 Task: Create a due date automation trigger when advanced on, the moment a card is due add fields without custom field "Resume" checked.
Action: Mouse moved to (837, 250)
Screenshot: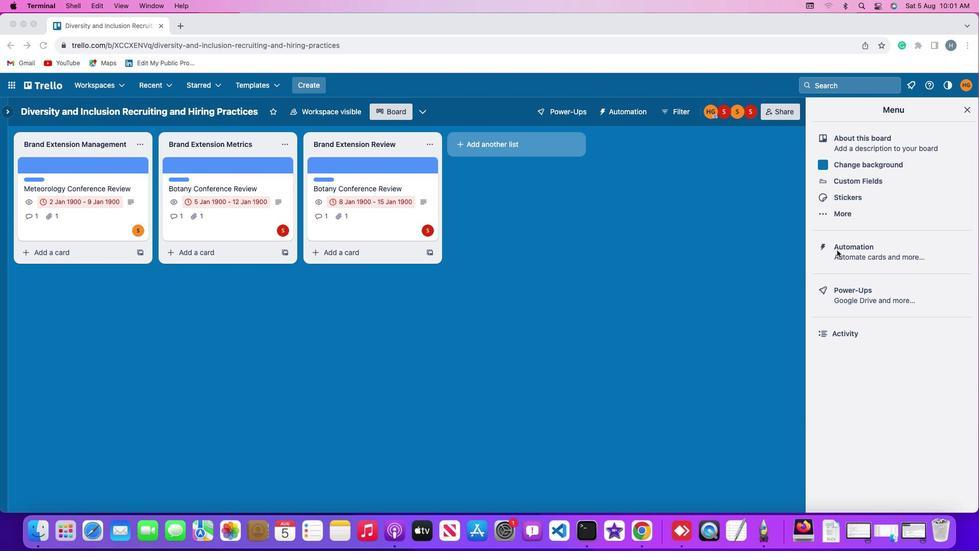 
Action: Mouse pressed left at (837, 250)
Screenshot: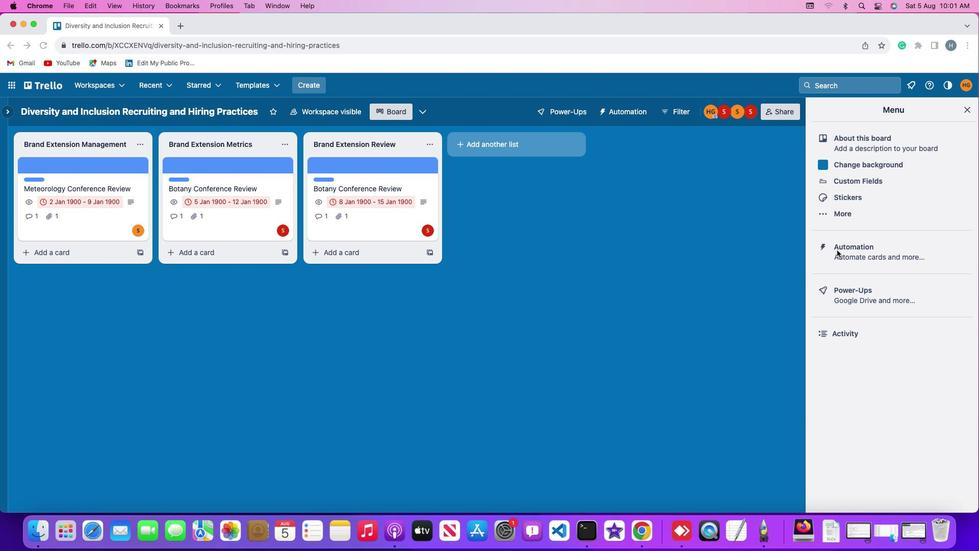 
Action: Mouse pressed left at (837, 250)
Screenshot: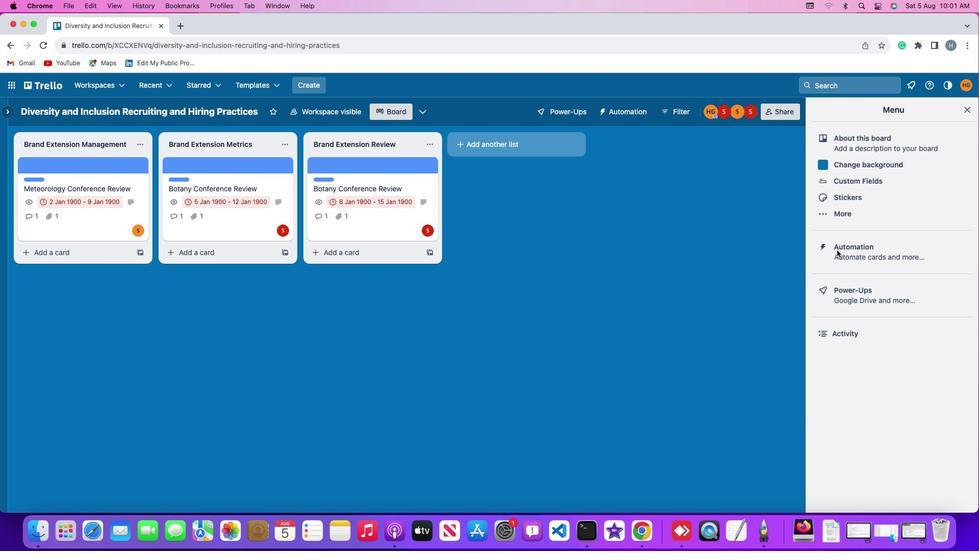 
Action: Mouse moved to (35, 240)
Screenshot: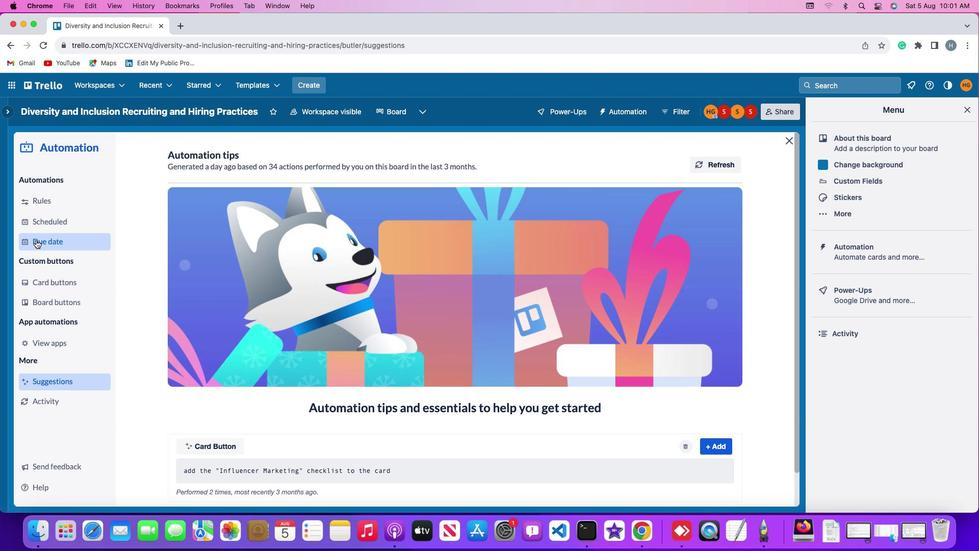 
Action: Mouse pressed left at (35, 240)
Screenshot: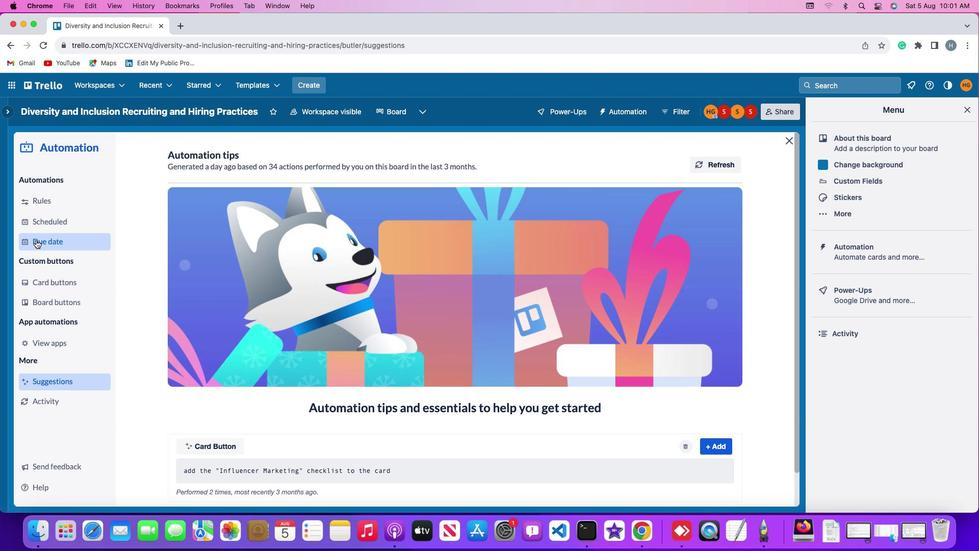 
Action: Mouse moved to (697, 157)
Screenshot: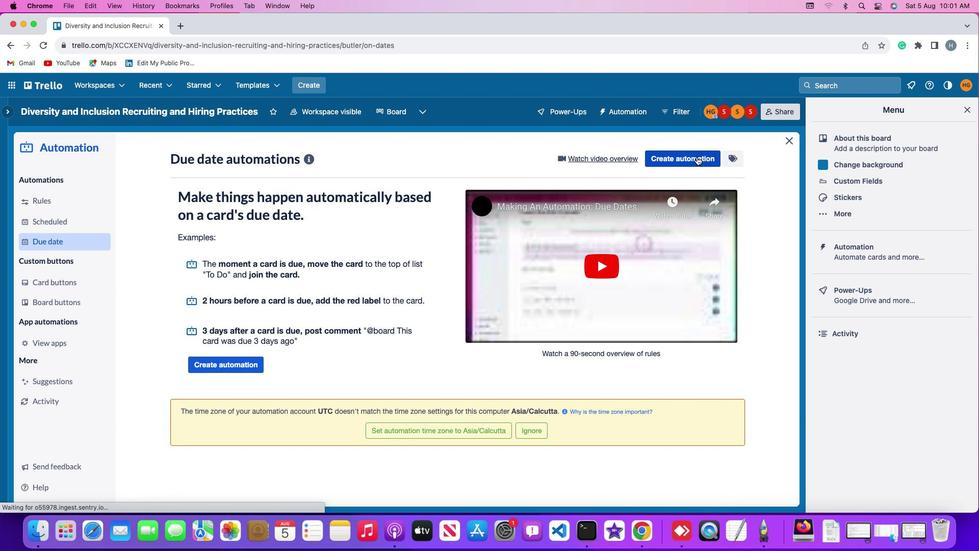 
Action: Mouse pressed left at (697, 157)
Screenshot: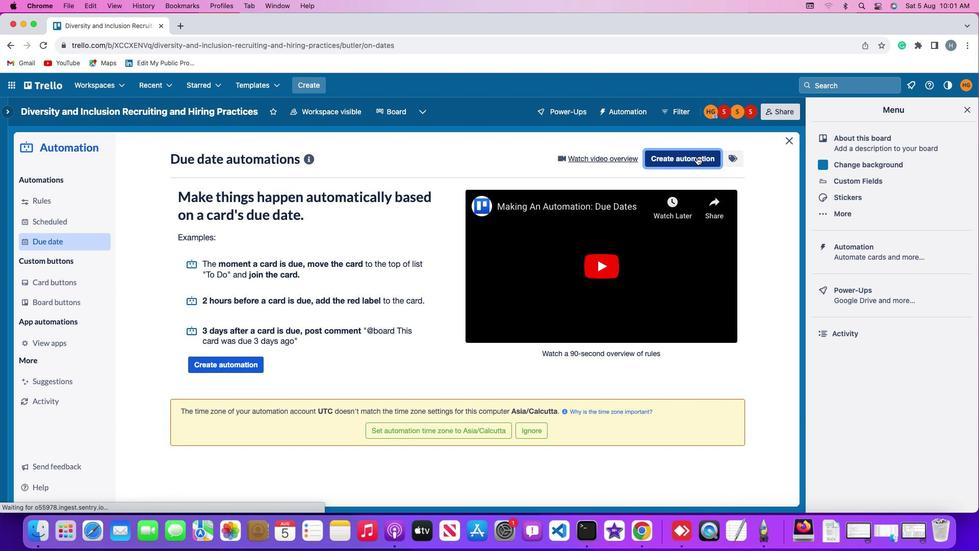 
Action: Mouse moved to (460, 259)
Screenshot: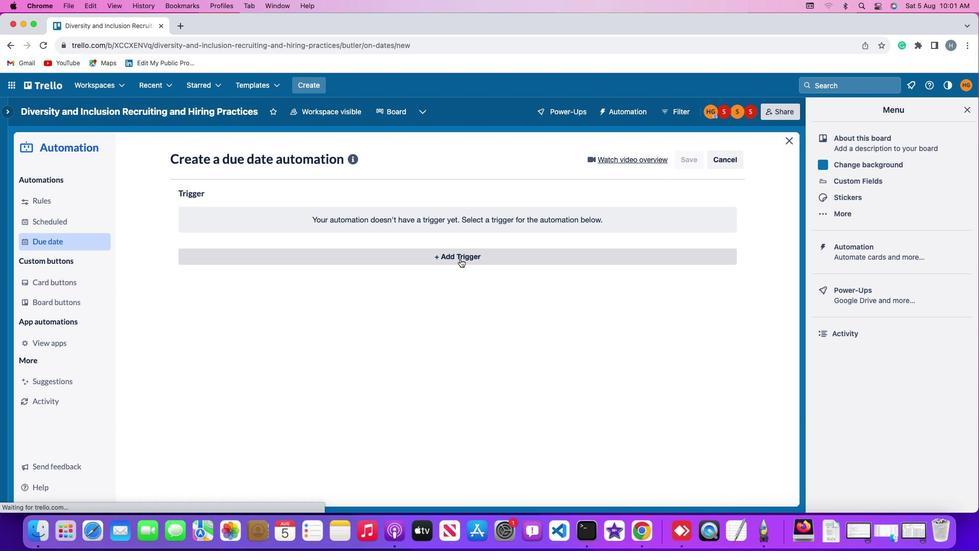 
Action: Mouse pressed left at (460, 259)
Screenshot: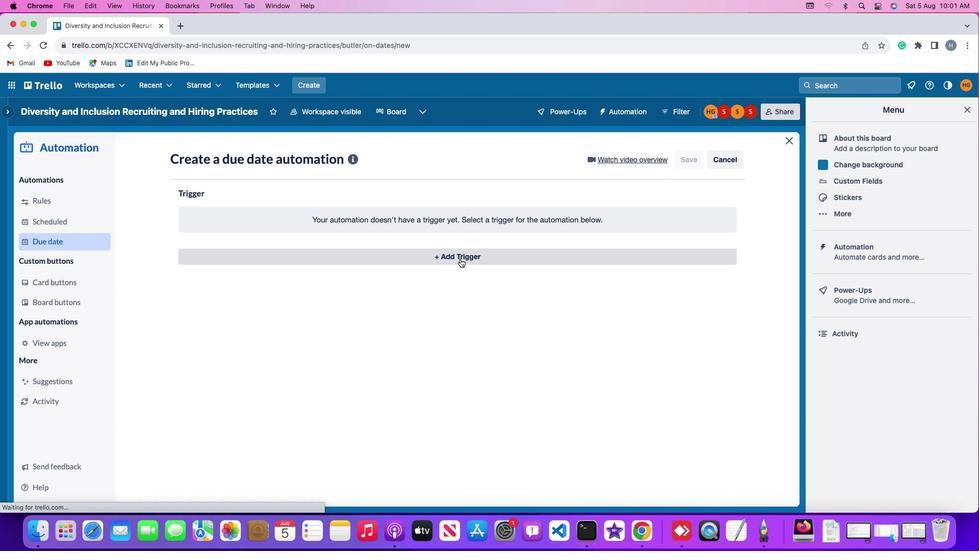 
Action: Mouse moved to (267, 372)
Screenshot: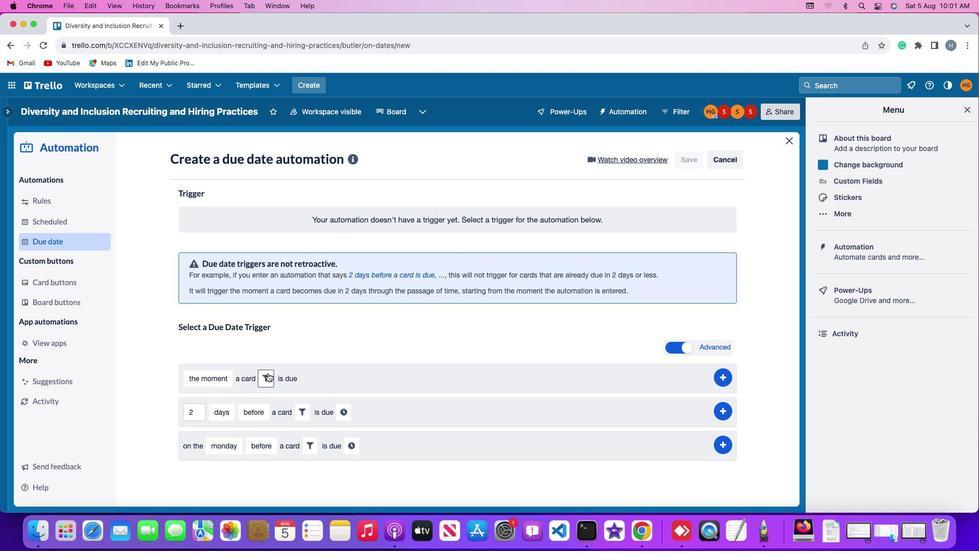 
Action: Mouse pressed left at (267, 372)
Screenshot: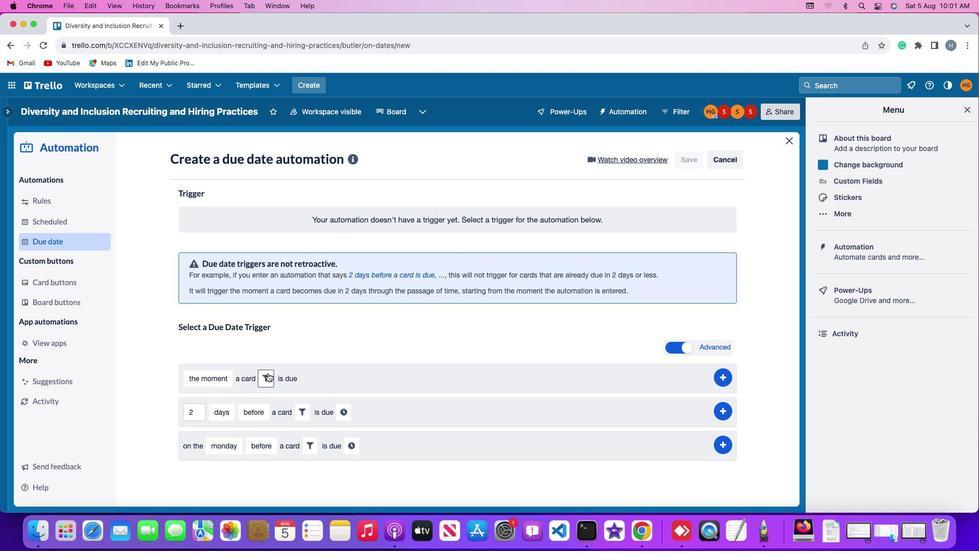 
Action: Mouse moved to (433, 410)
Screenshot: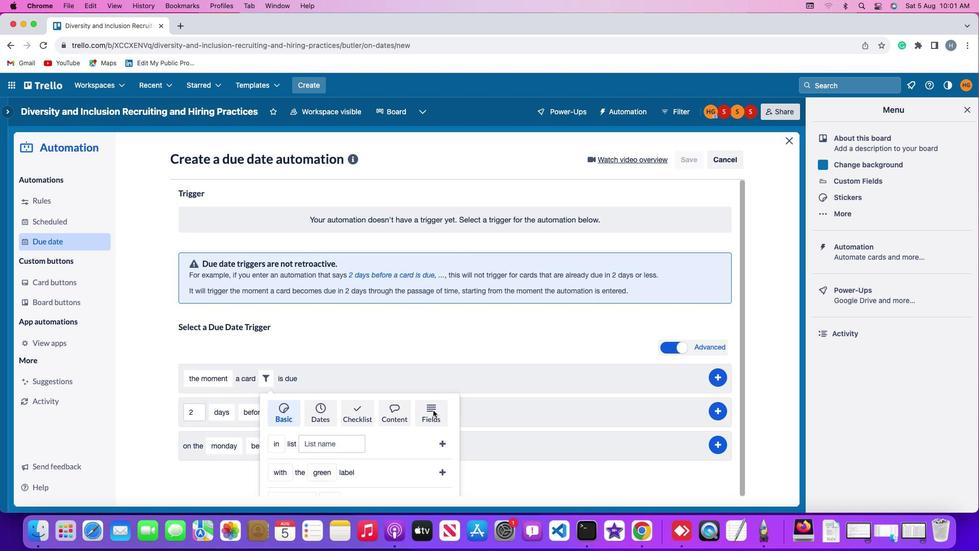 
Action: Mouse pressed left at (433, 410)
Screenshot: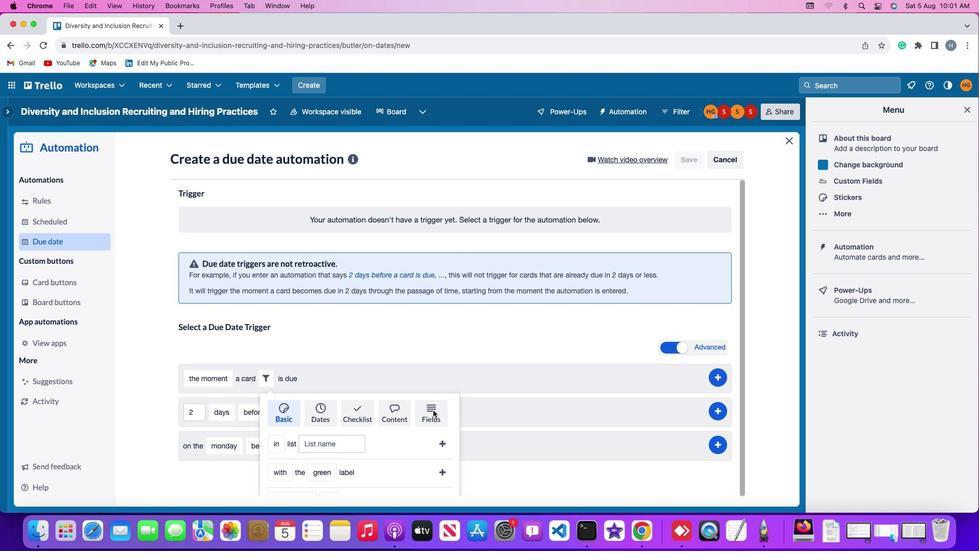 
Action: Mouse moved to (428, 407)
Screenshot: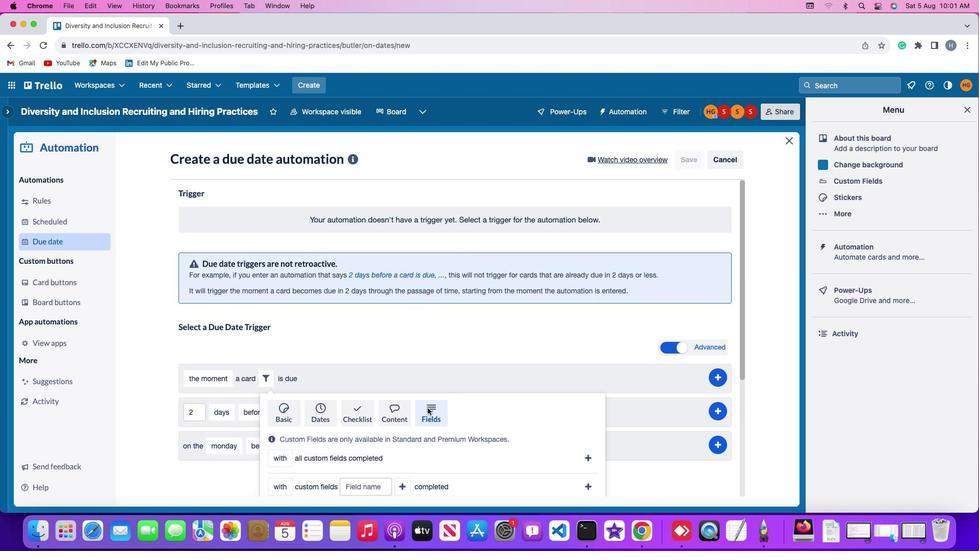 
Action: Mouse scrolled (428, 407) with delta (0, 0)
Screenshot: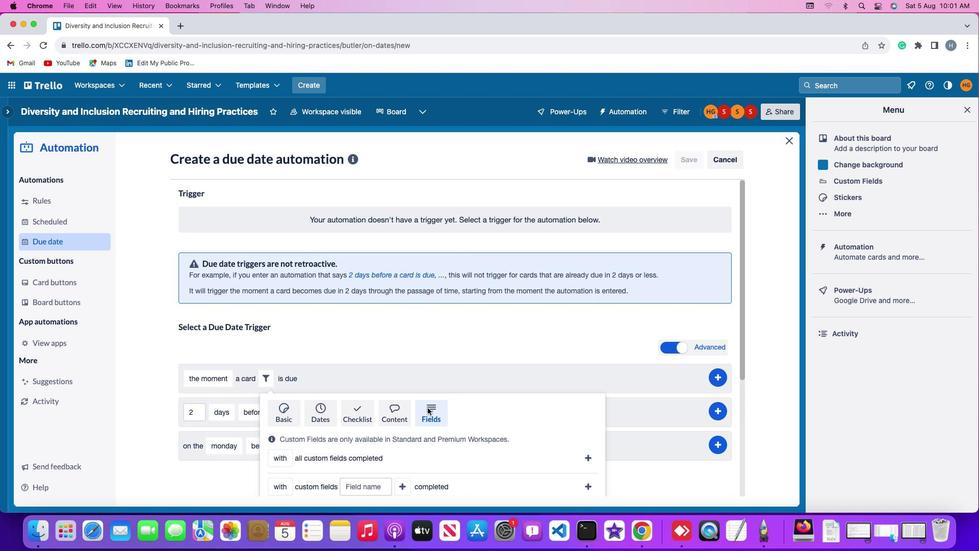 
Action: Mouse scrolled (428, 407) with delta (0, 0)
Screenshot: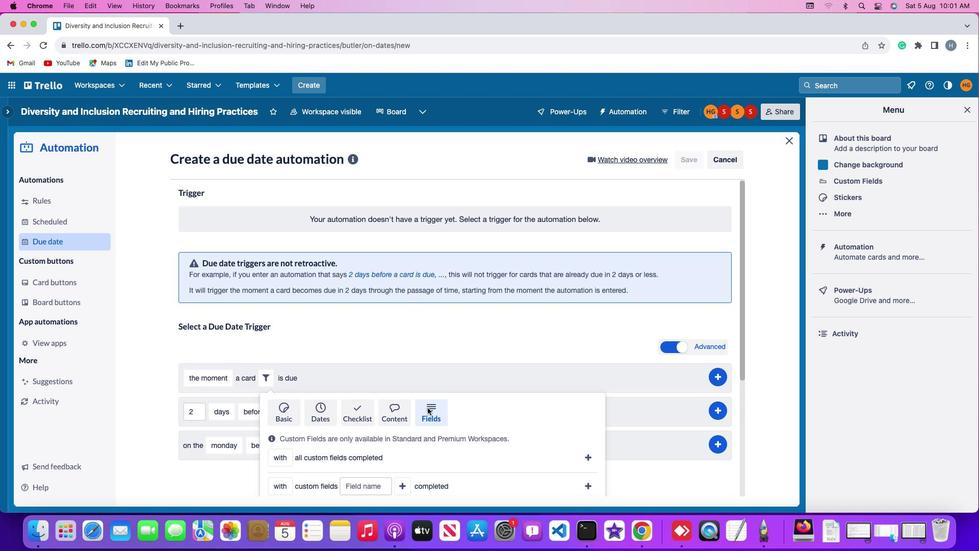 
Action: Mouse scrolled (428, 407) with delta (0, -1)
Screenshot: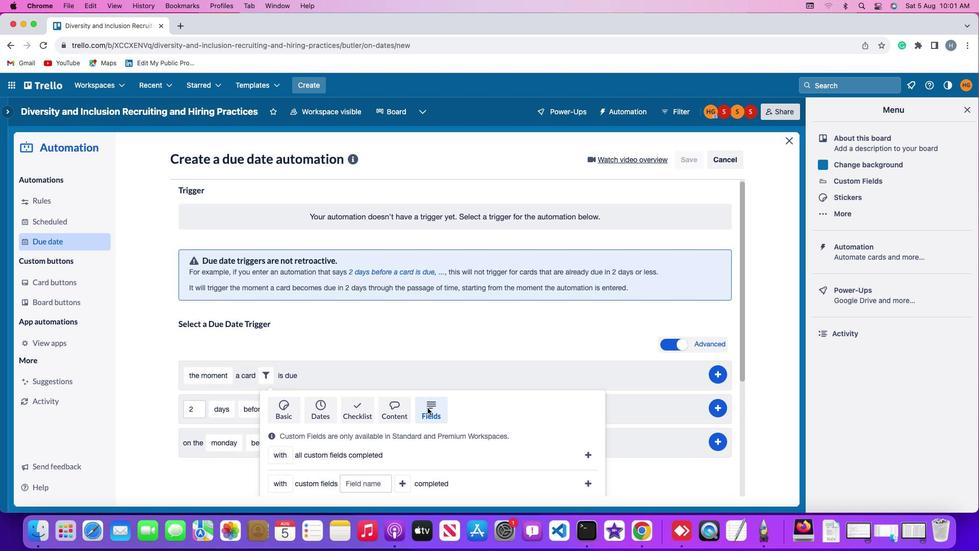 
Action: Mouse scrolled (428, 407) with delta (0, -1)
Screenshot: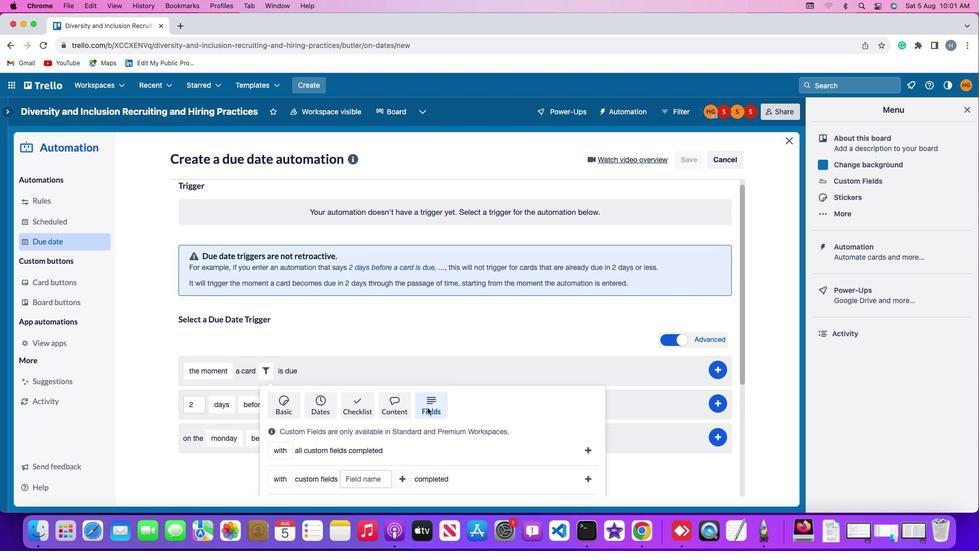 
Action: Mouse scrolled (428, 407) with delta (0, 0)
Screenshot: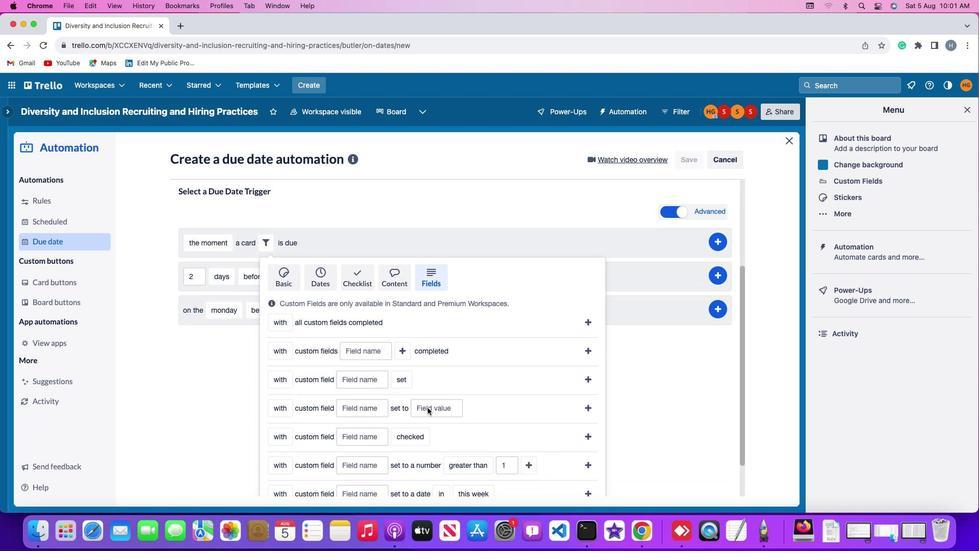 
Action: Mouse scrolled (428, 407) with delta (0, 0)
Screenshot: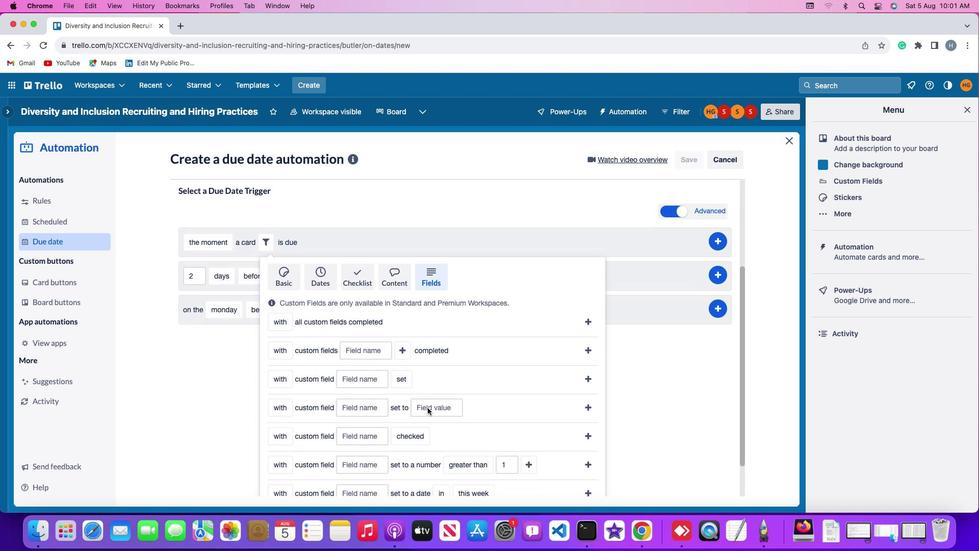 
Action: Mouse scrolled (428, 407) with delta (0, 0)
Screenshot: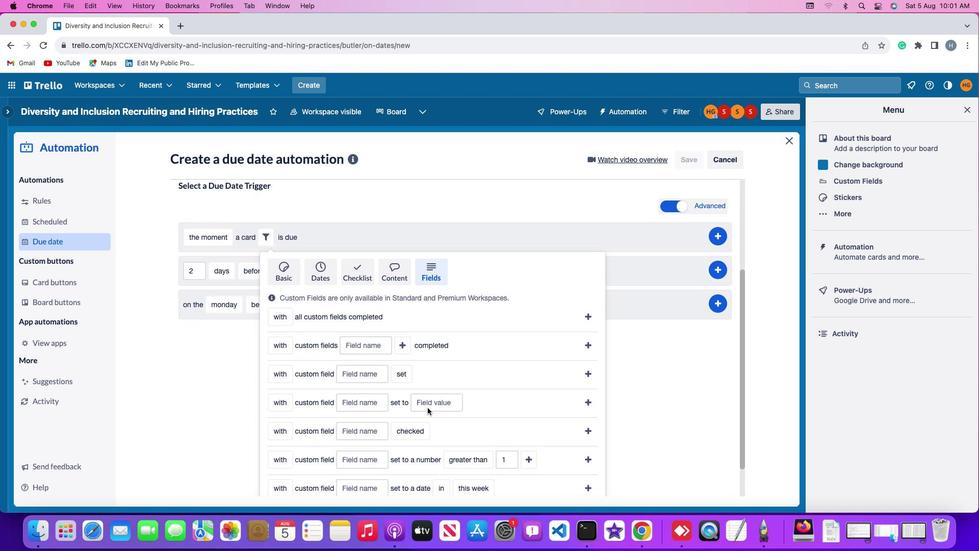 
Action: Mouse scrolled (428, 407) with delta (0, 0)
Screenshot: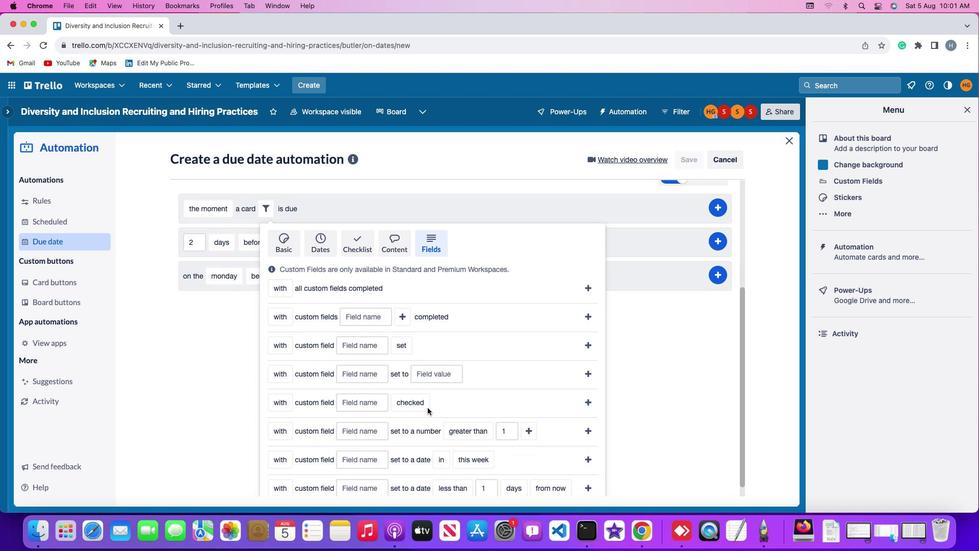 
Action: Mouse scrolled (428, 407) with delta (0, 0)
Screenshot: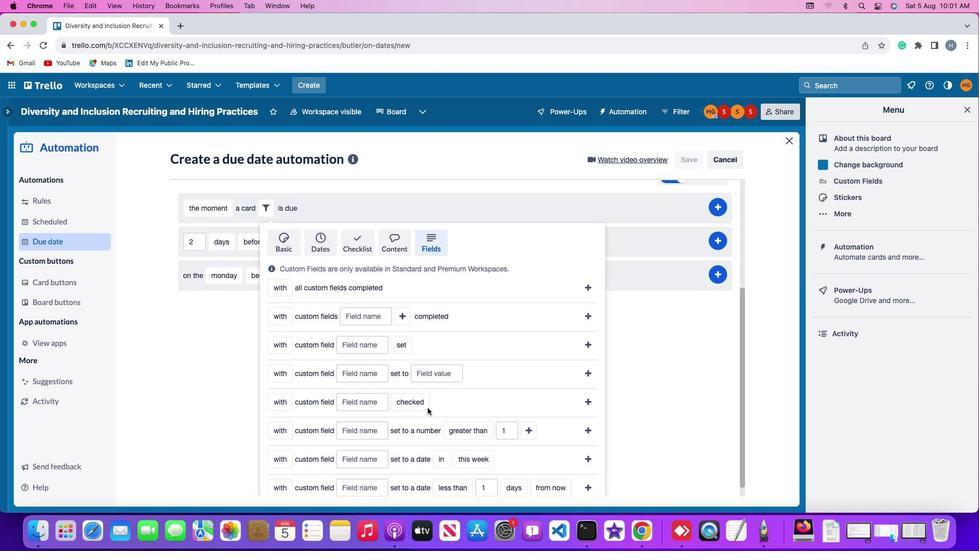 
Action: Mouse moved to (279, 388)
Screenshot: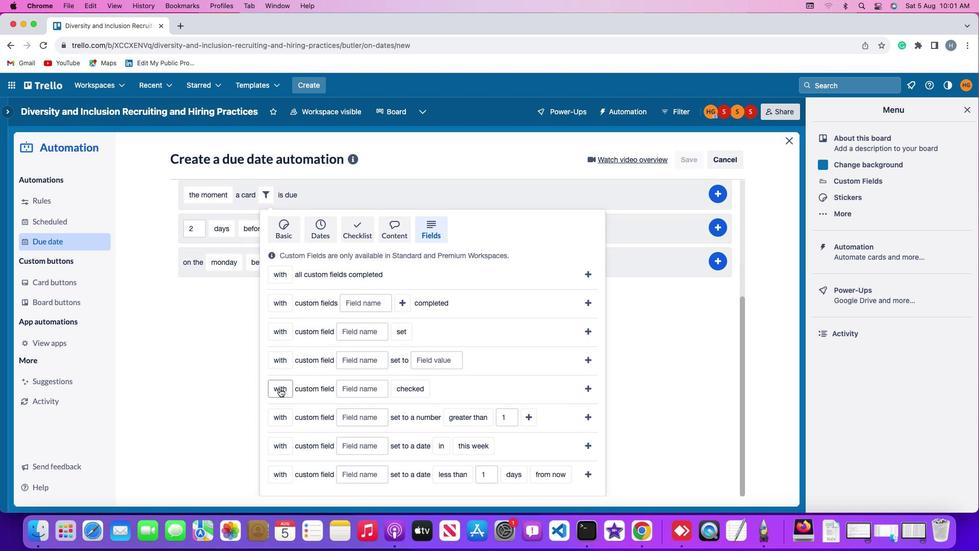 
Action: Mouse pressed left at (279, 388)
Screenshot: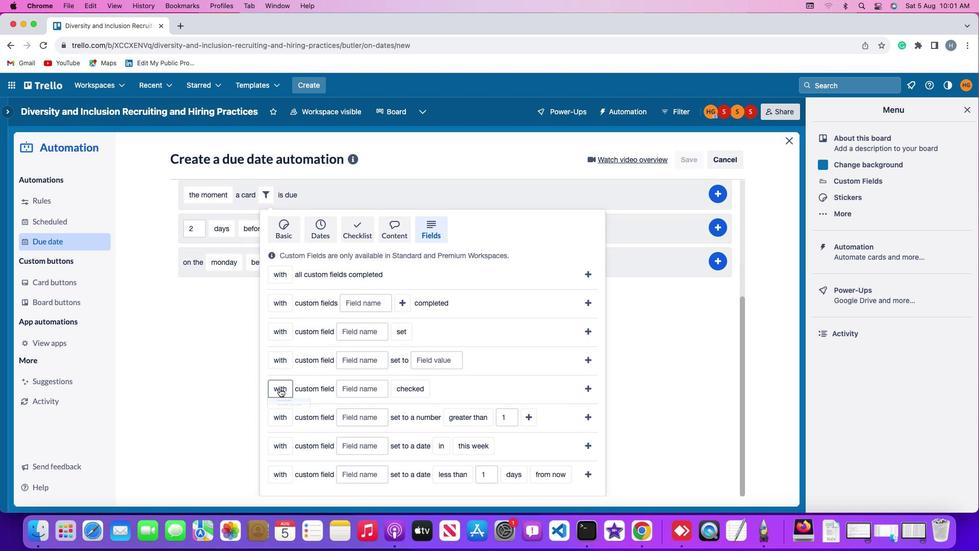 
Action: Mouse moved to (299, 432)
Screenshot: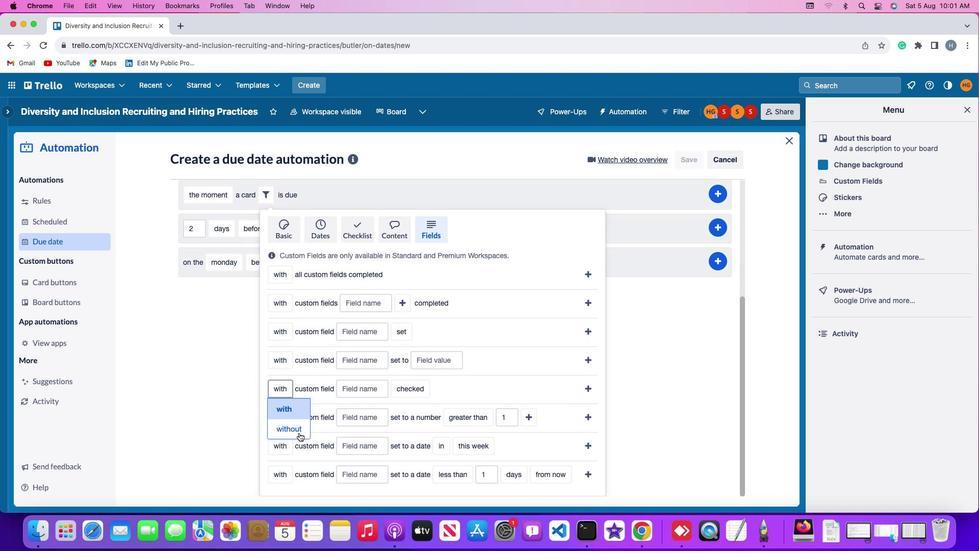 
Action: Mouse pressed left at (299, 432)
Screenshot: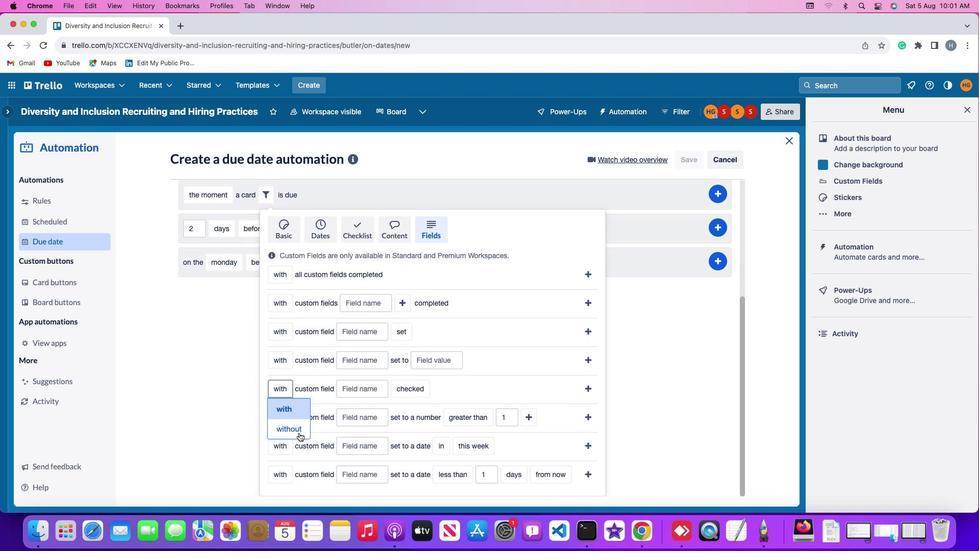 
Action: Mouse moved to (371, 388)
Screenshot: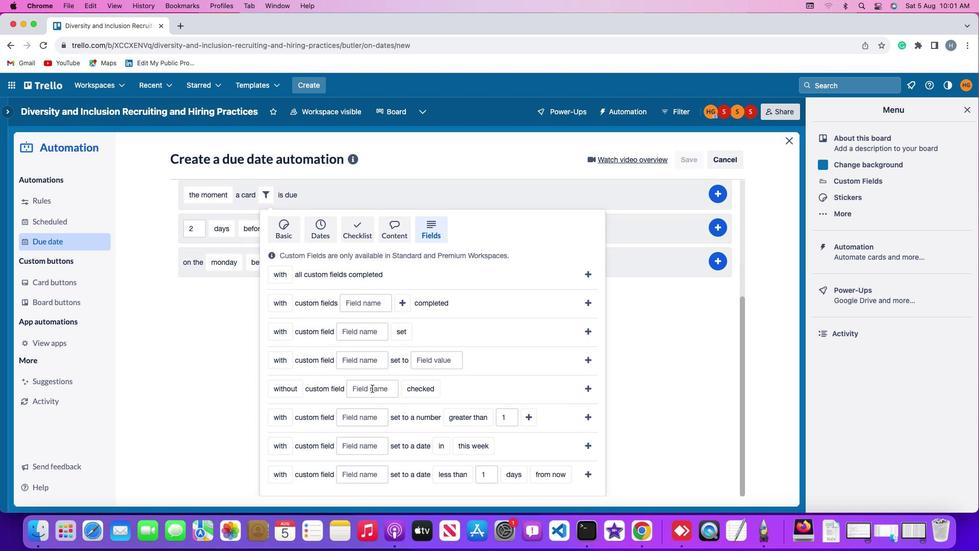 
Action: Mouse pressed left at (371, 388)
Screenshot: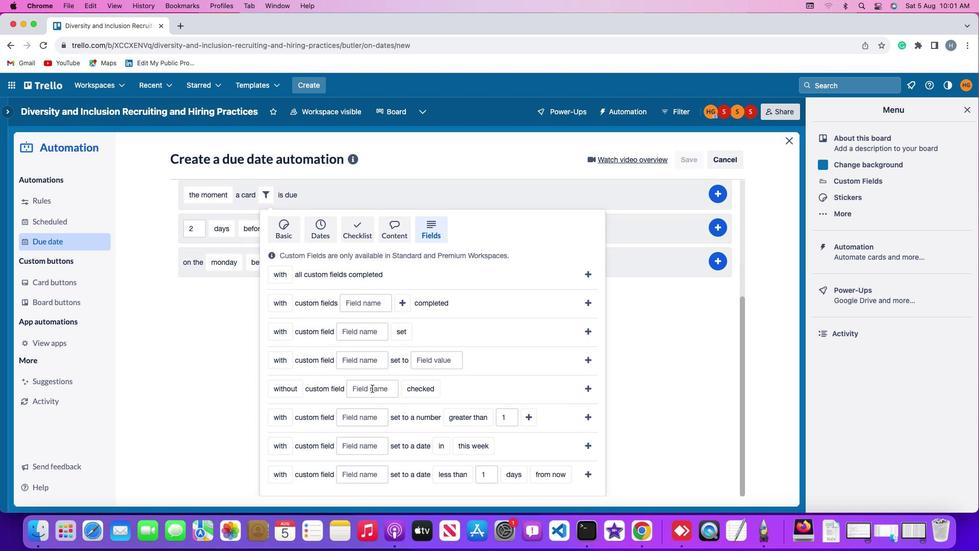 
Action: Key pressed Key.shift'R''e''s''u''m''e'
Screenshot: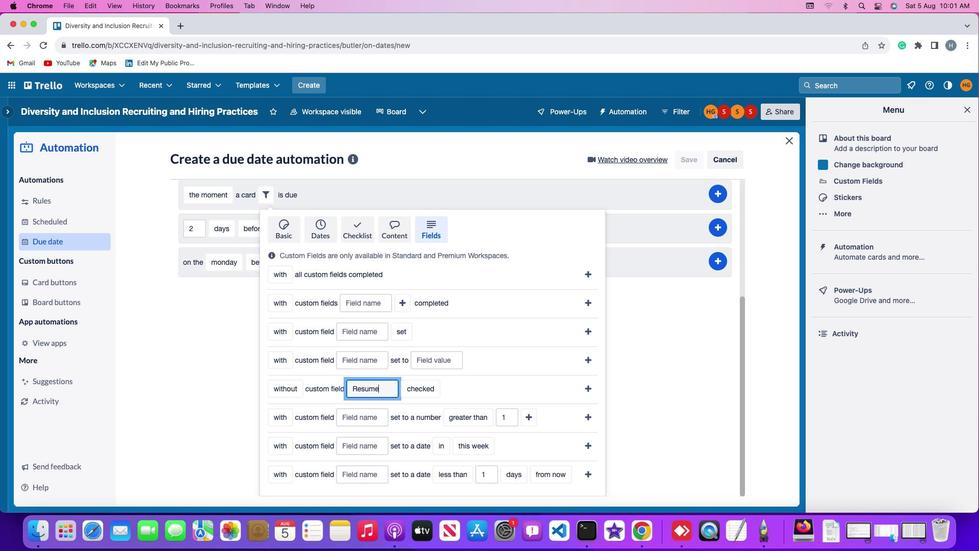 
Action: Mouse moved to (425, 388)
Screenshot: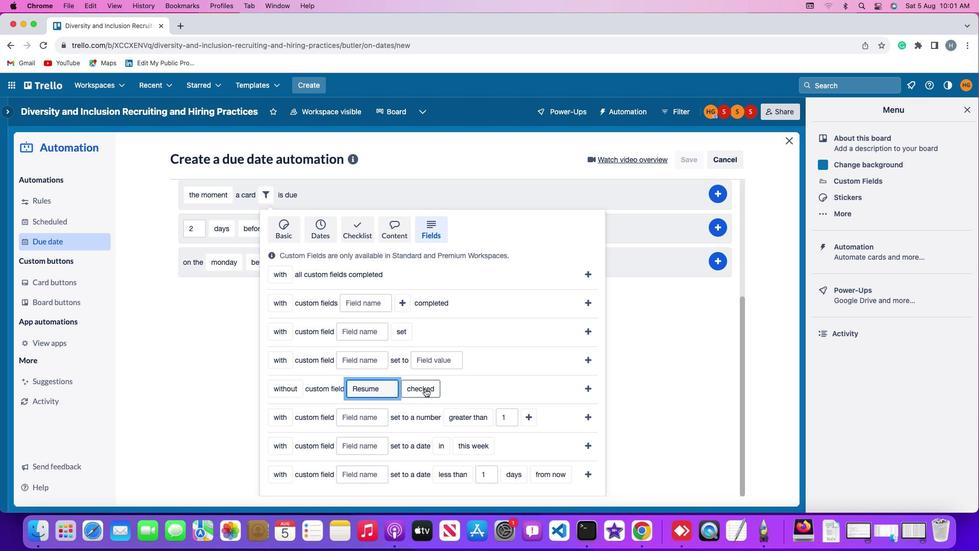 
Action: Mouse pressed left at (425, 388)
Screenshot: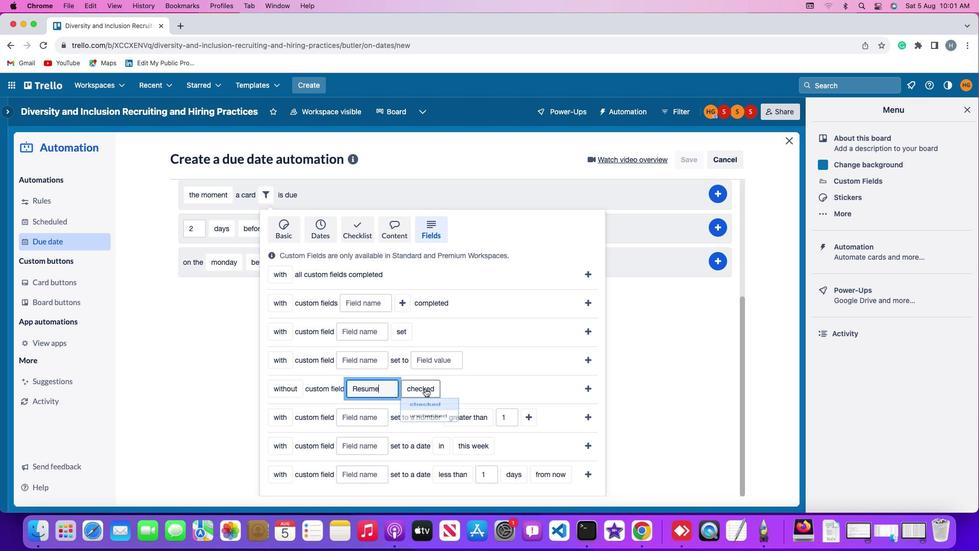 
Action: Mouse moved to (431, 407)
Screenshot: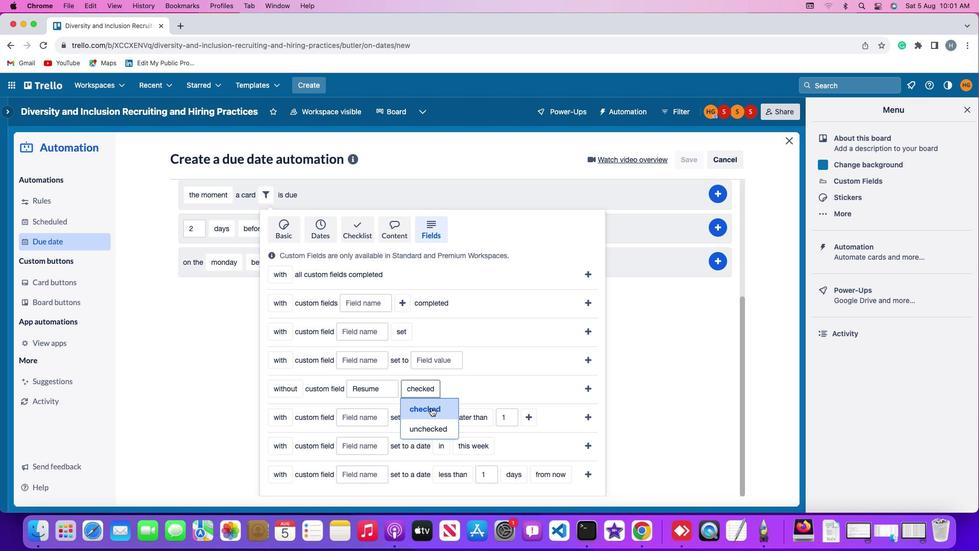 
Action: Mouse pressed left at (431, 407)
Screenshot: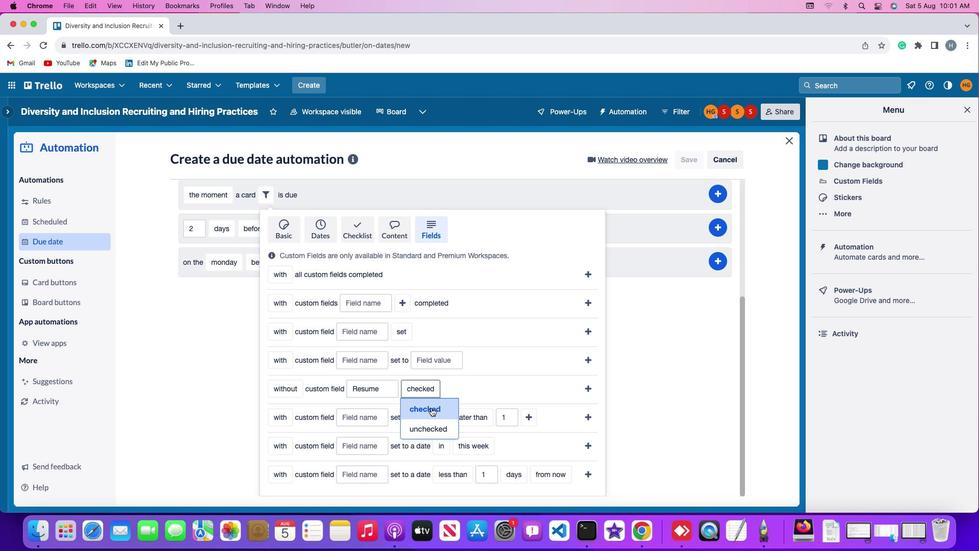 
Action: Mouse moved to (589, 386)
Screenshot: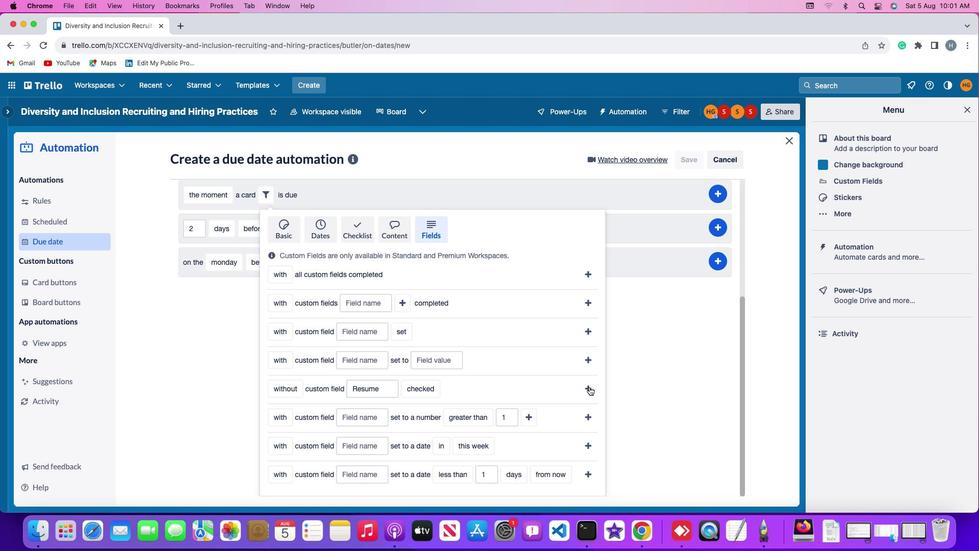 
Action: Mouse pressed left at (589, 386)
Screenshot: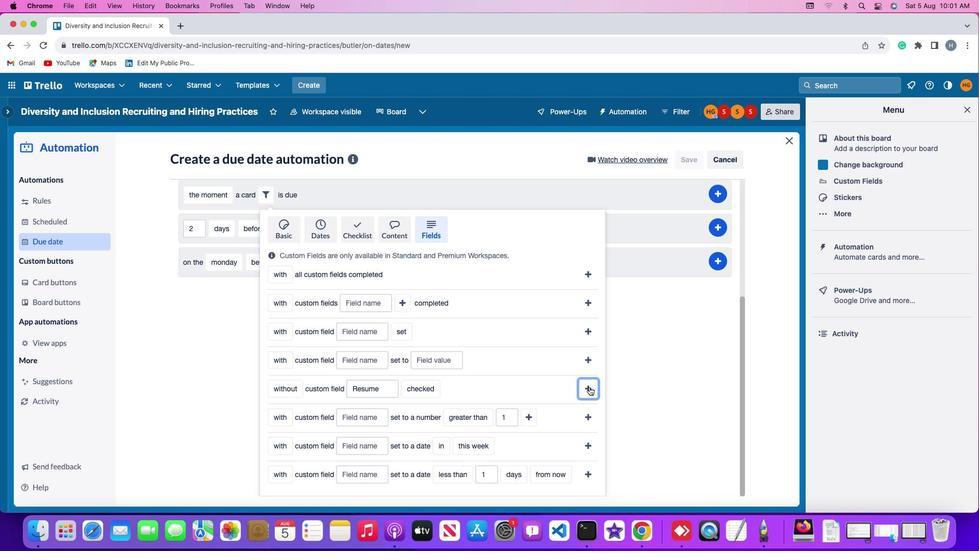 
Action: Mouse moved to (720, 378)
Screenshot: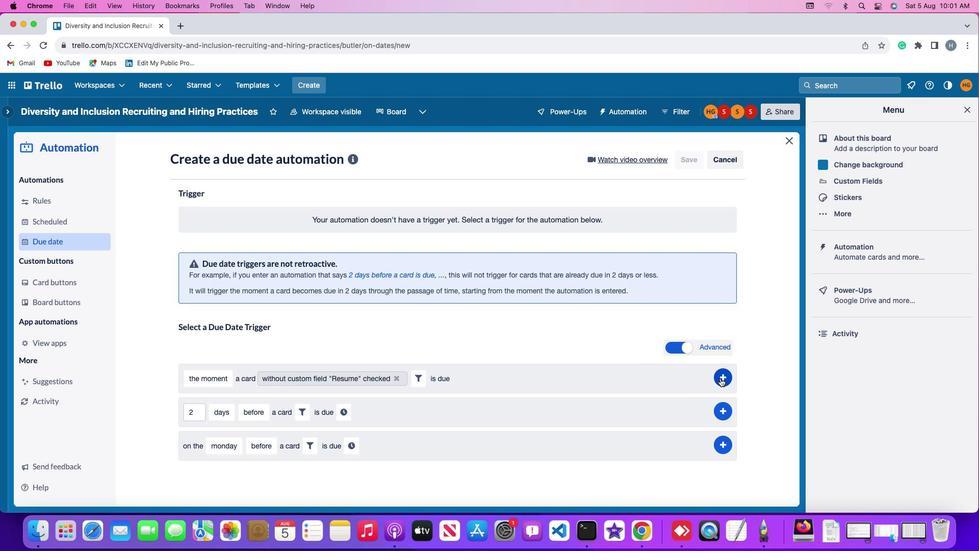 
Action: Mouse pressed left at (720, 378)
Screenshot: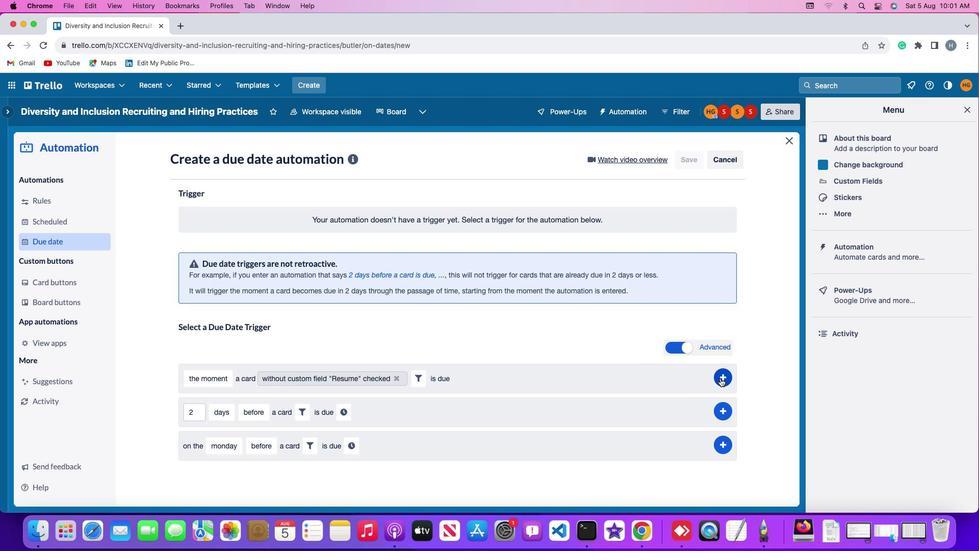 
Action: Mouse moved to (772, 306)
Screenshot: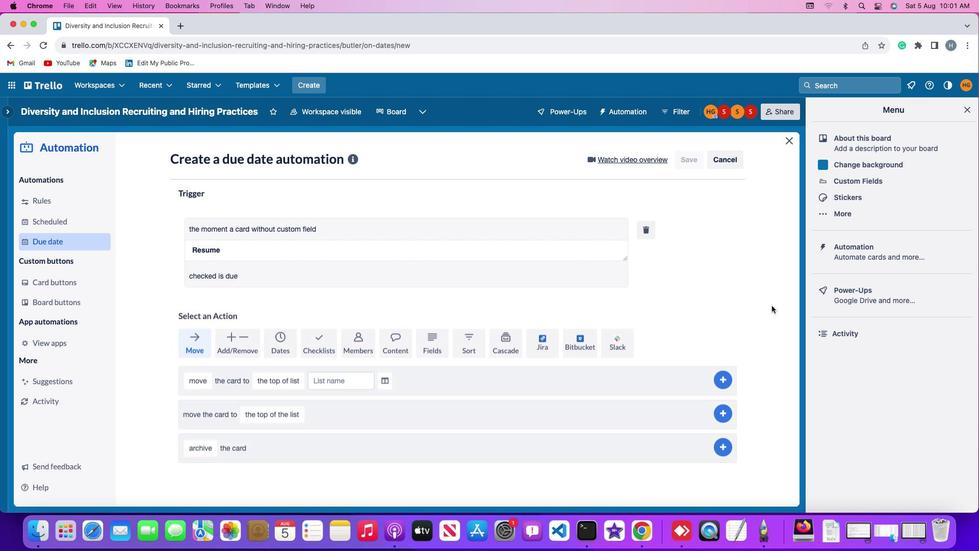 
